 Task: Change the category of a conversation thread.
Action: Mouse moved to (562, 130)
Screenshot: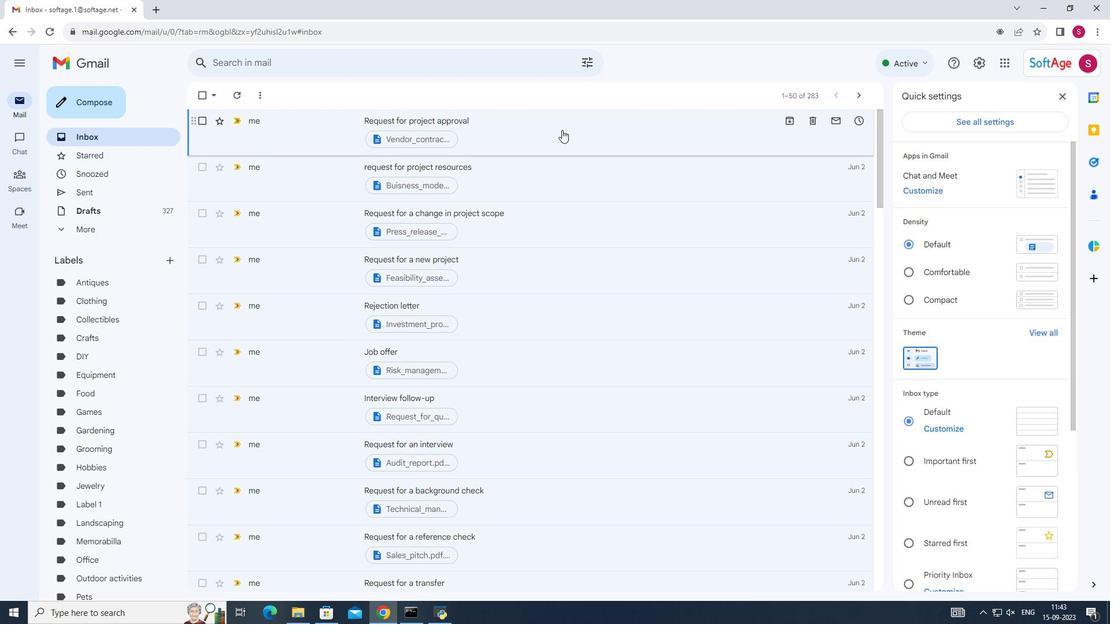 
Action: Mouse pressed left at (562, 130)
Screenshot: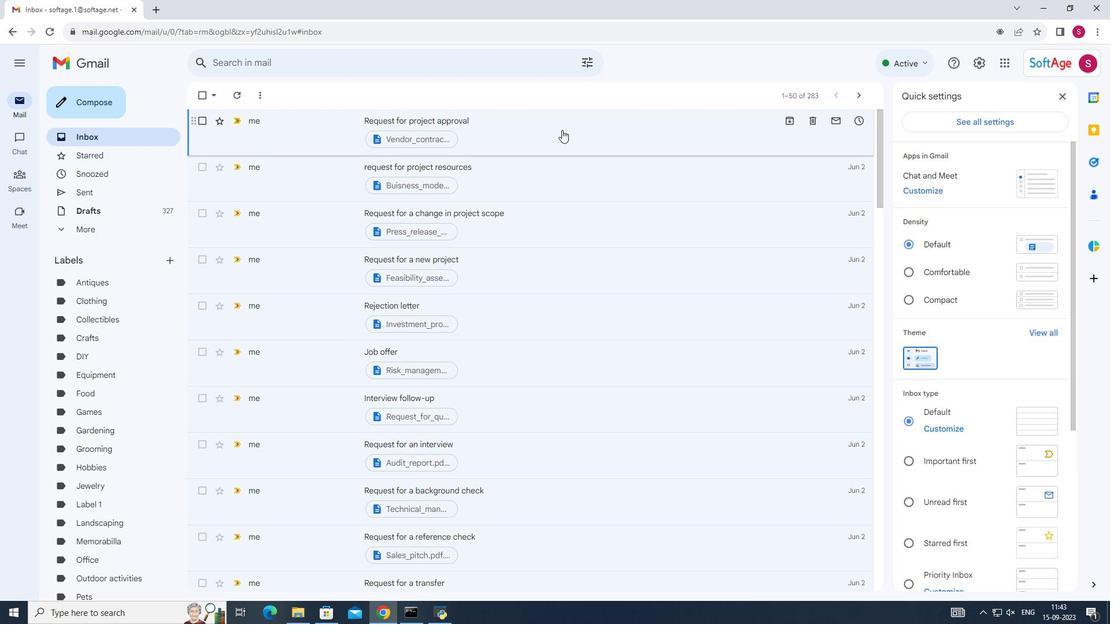 
Action: Mouse moved to (404, 94)
Screenshot: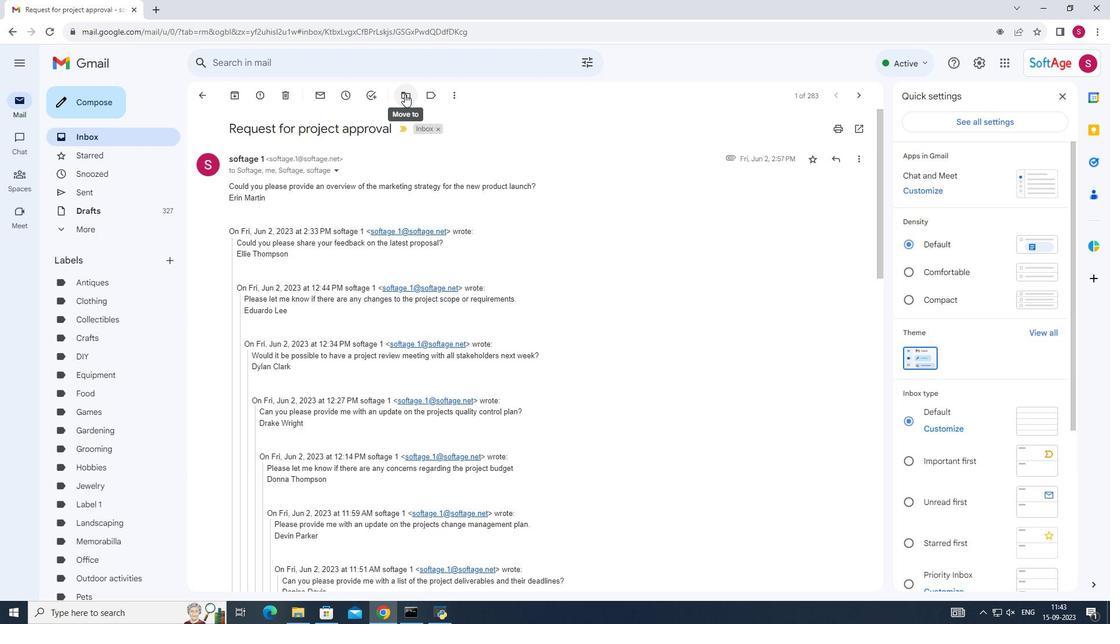 
Action: Mouse pressed left at (404, 94)
Screenshot: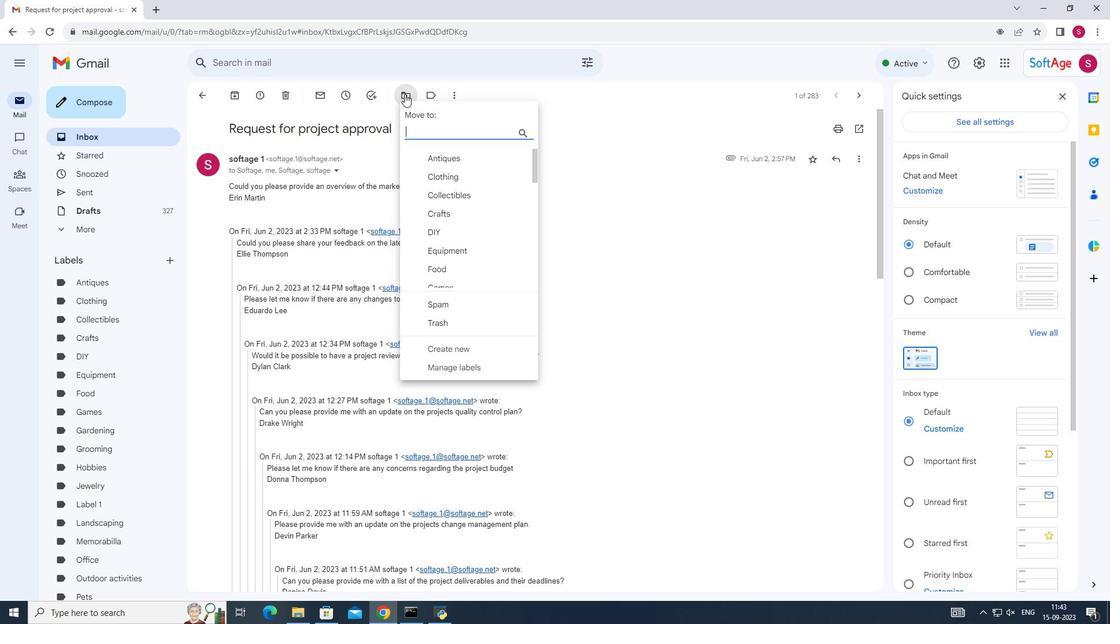 
Action: Mouse moved to (443, 240)
Screenshot: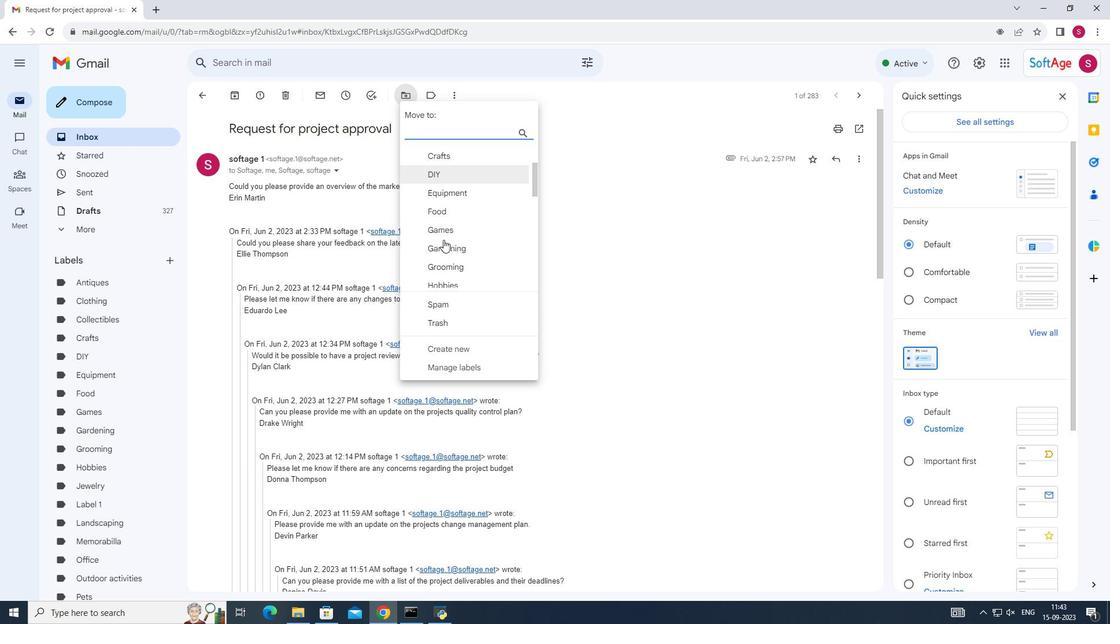 
Action: Mouse scrolled (443, 239) with delta (0, 0)
Screenshot: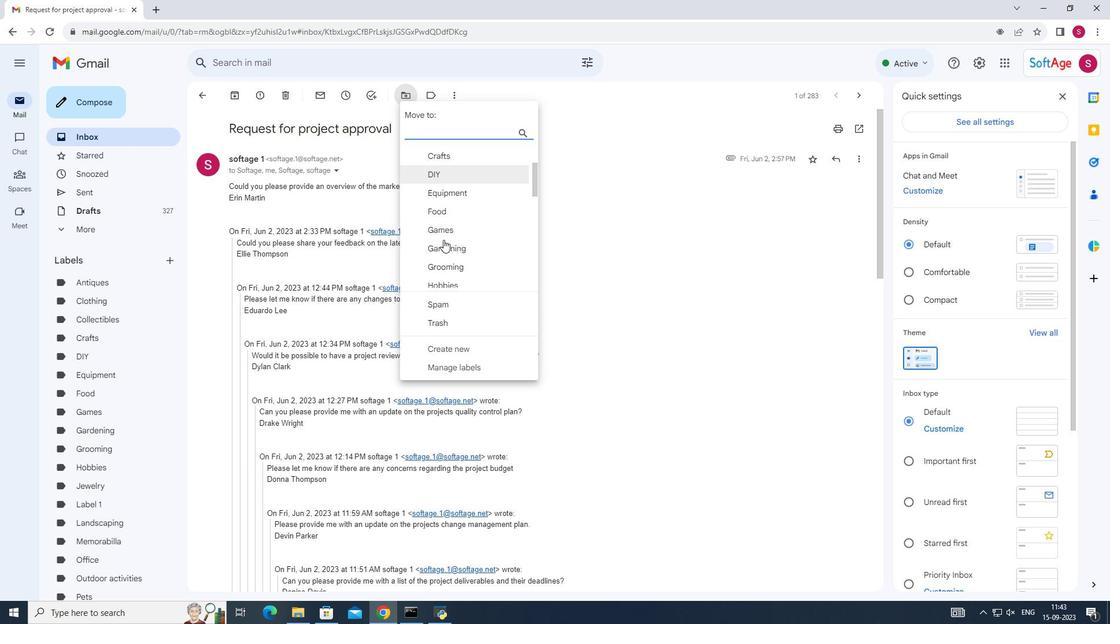 
Action: Mouse scrolled (443, 239) with delta (0, 0)
Screenshot: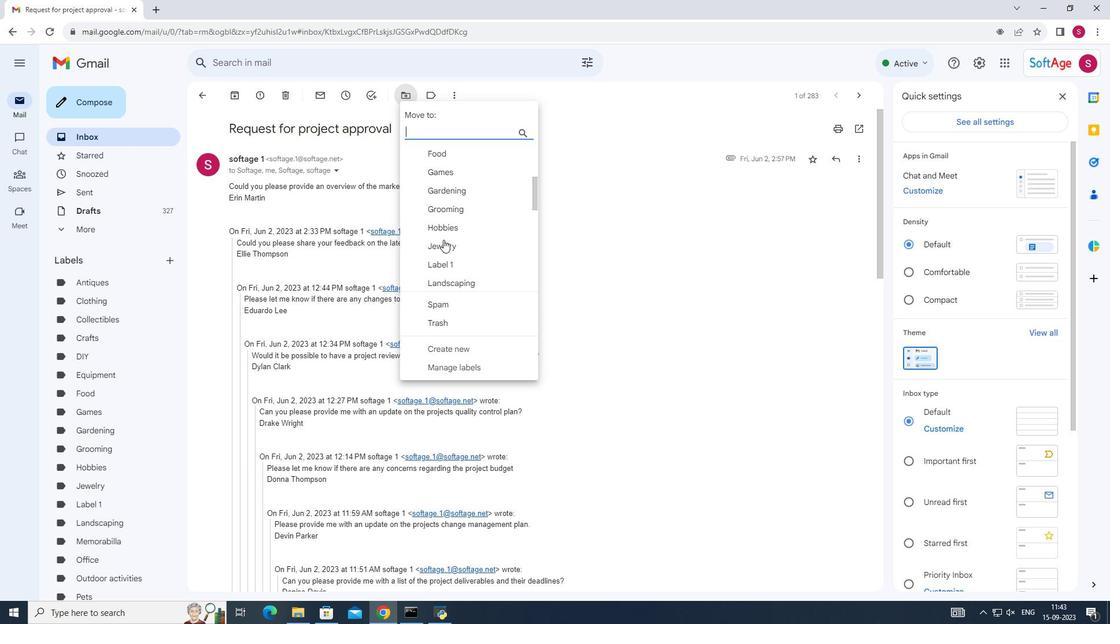 
Action: Mouse scrolled (443, 239) with delta (0, 0)
Screenshot: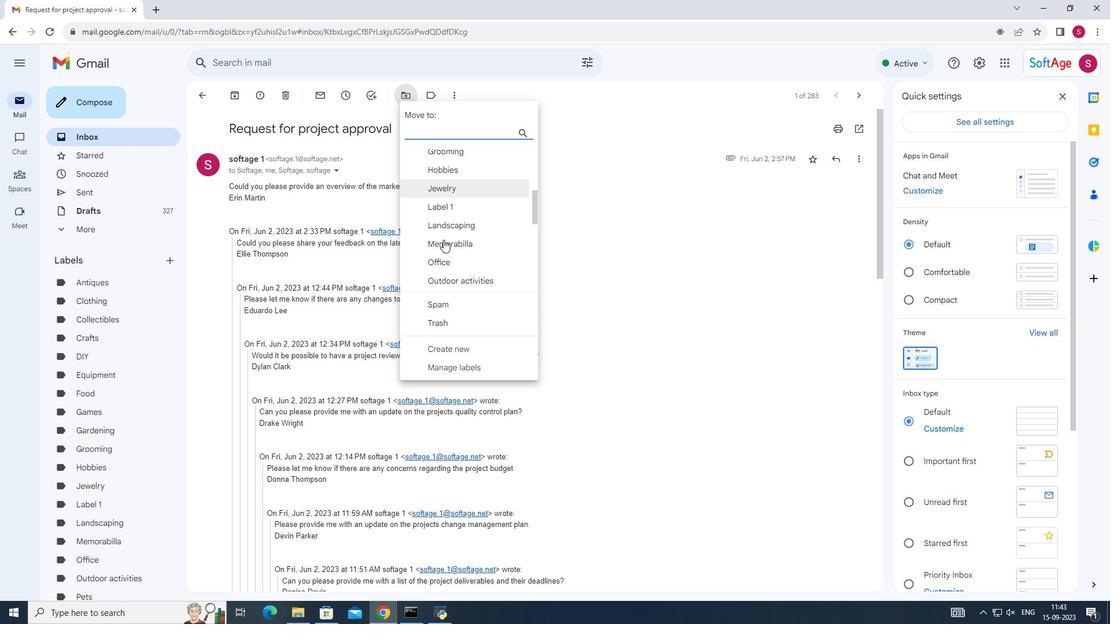 
Action: Mouse moved to (444, 240)
Screenshot: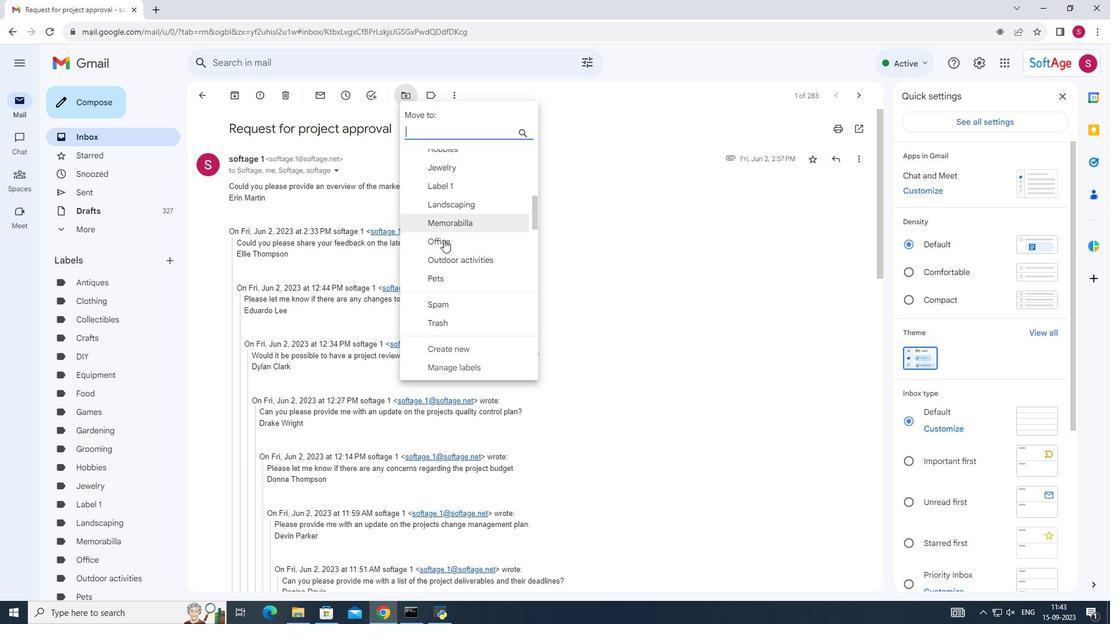 
Action: Mouse scrolled (444, 239) with delta (0, 0)
Screenshot: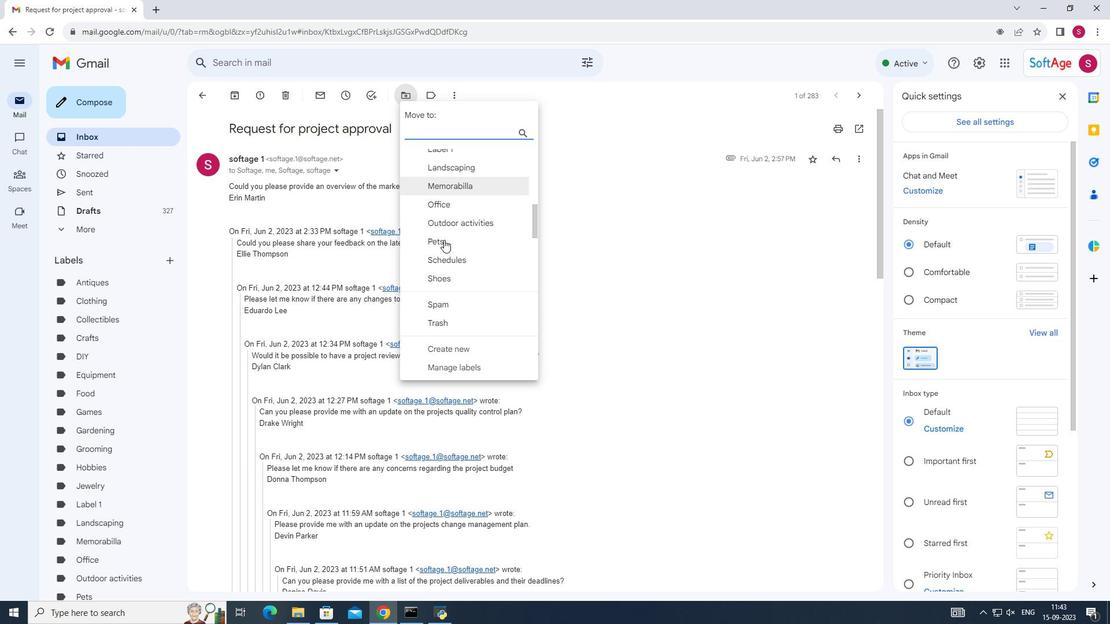 
Action: Mouse scrolled (444, 239) with delta (0, 0)
Screenshot: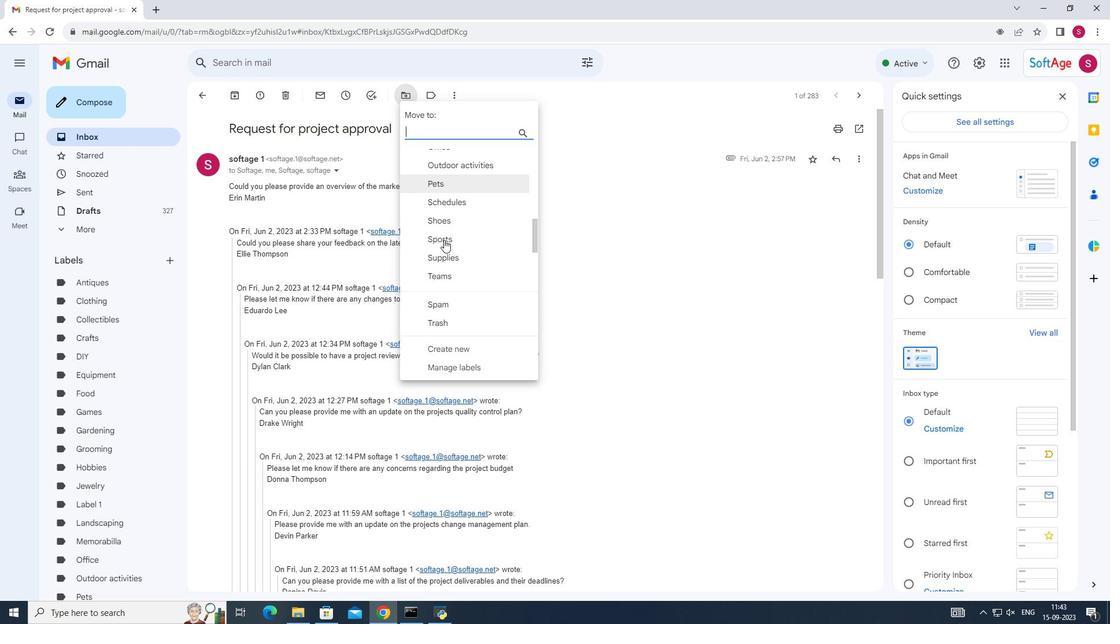 
Action: Mouse moved to (444, 240)
Screenshot: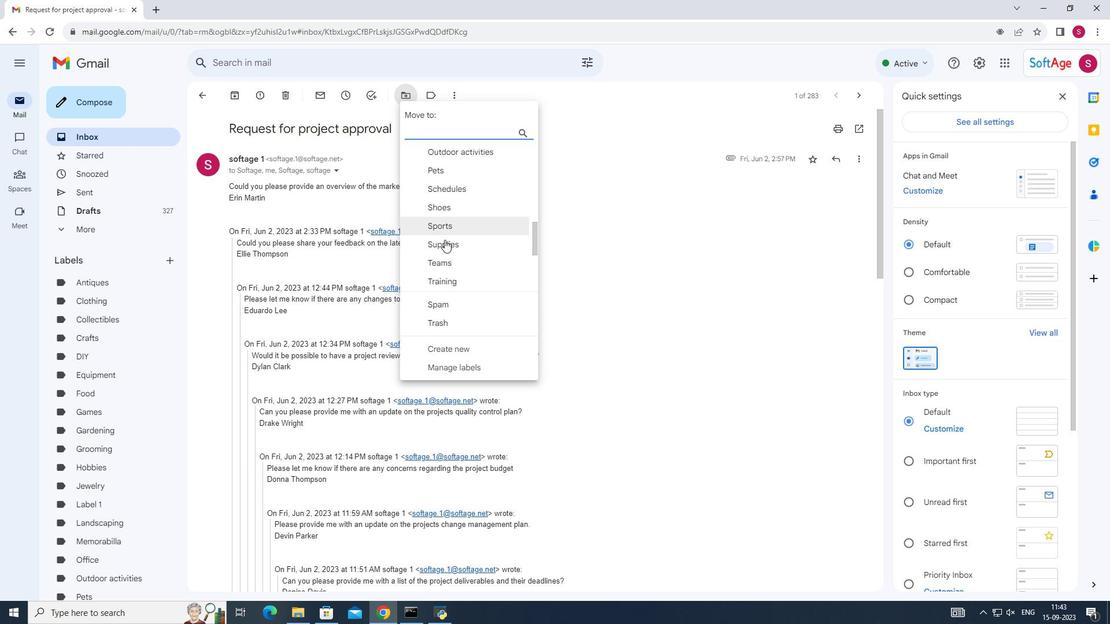 
Action: Mouse scrolled (444, 239) with delta (0, 0)
Screenshot: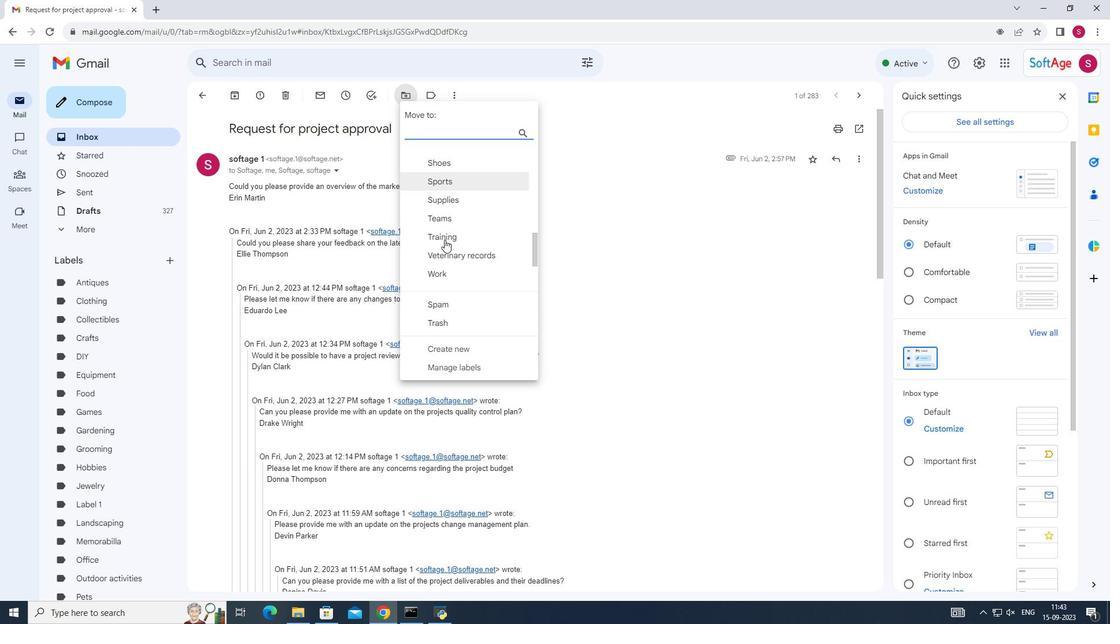 
Action: Mouse moved to (445, 240)
Screenshot: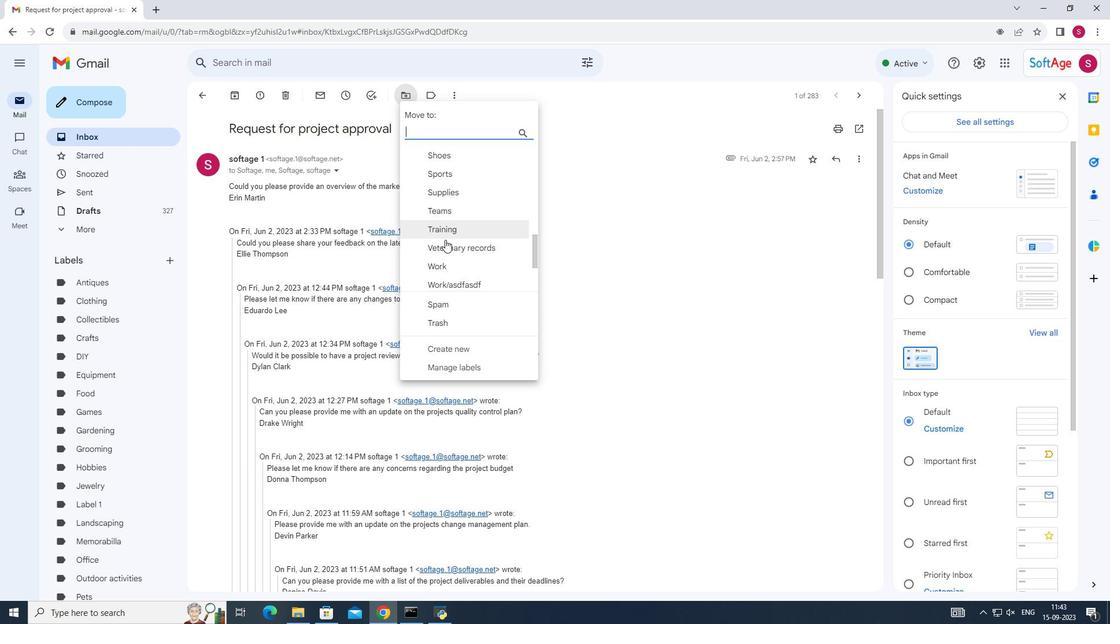 
Action: Mouse scrolled (445, 239) with delta (0, 0)
Screenshot: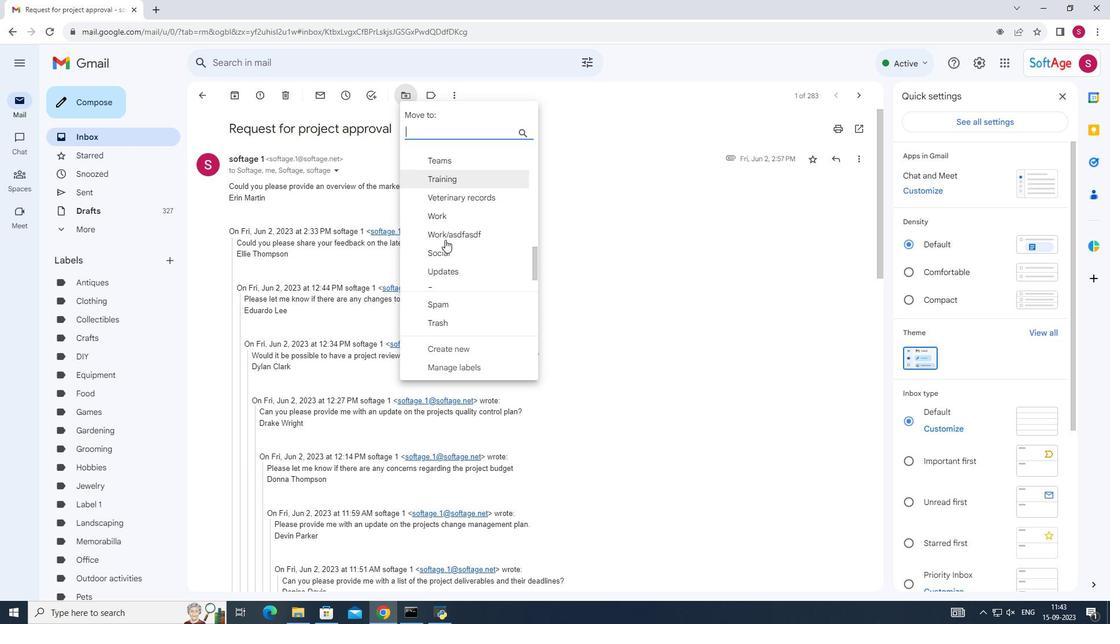 
Action: Mouse moved to (426, 217)
Screenshot: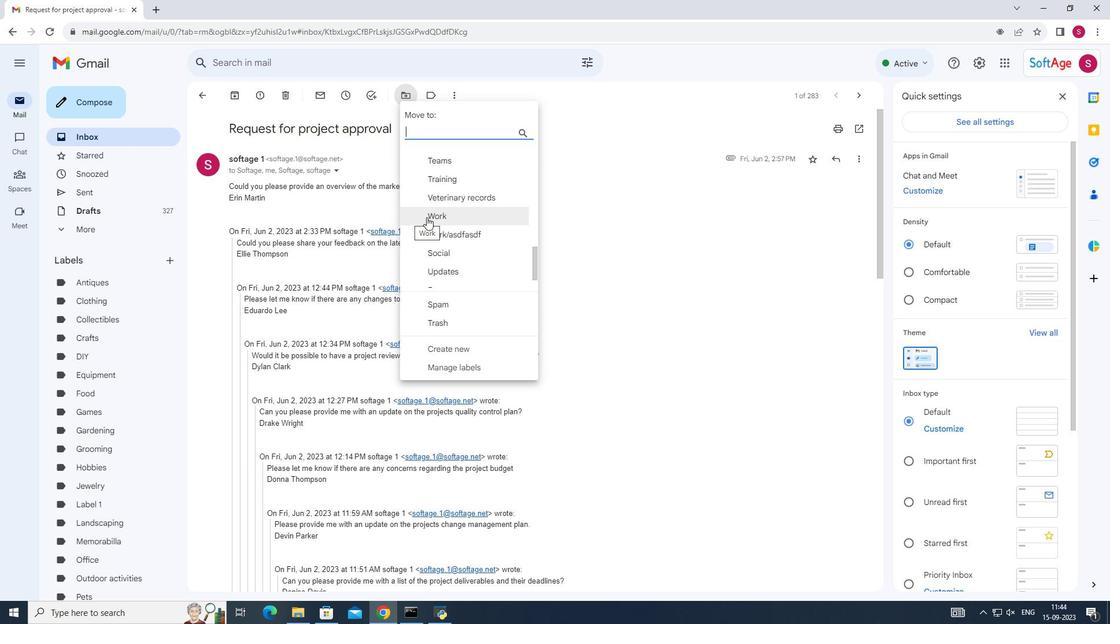 
Action: Mouse pressed left at (426, 217)
Screenshot: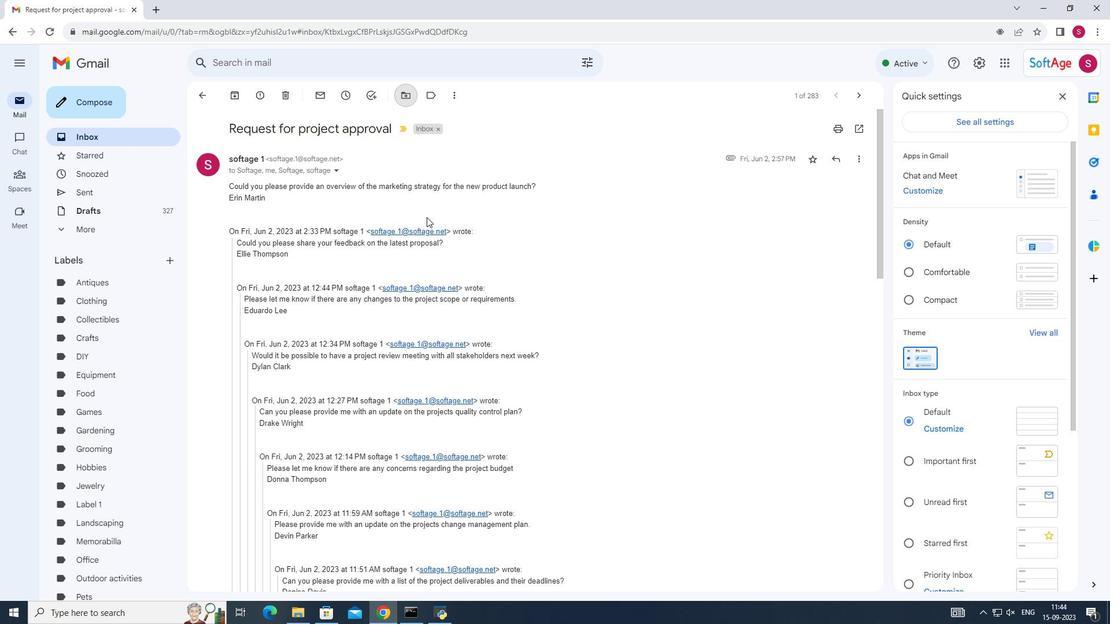 
Action: Mouse moved to (428, 217)
Screenshot: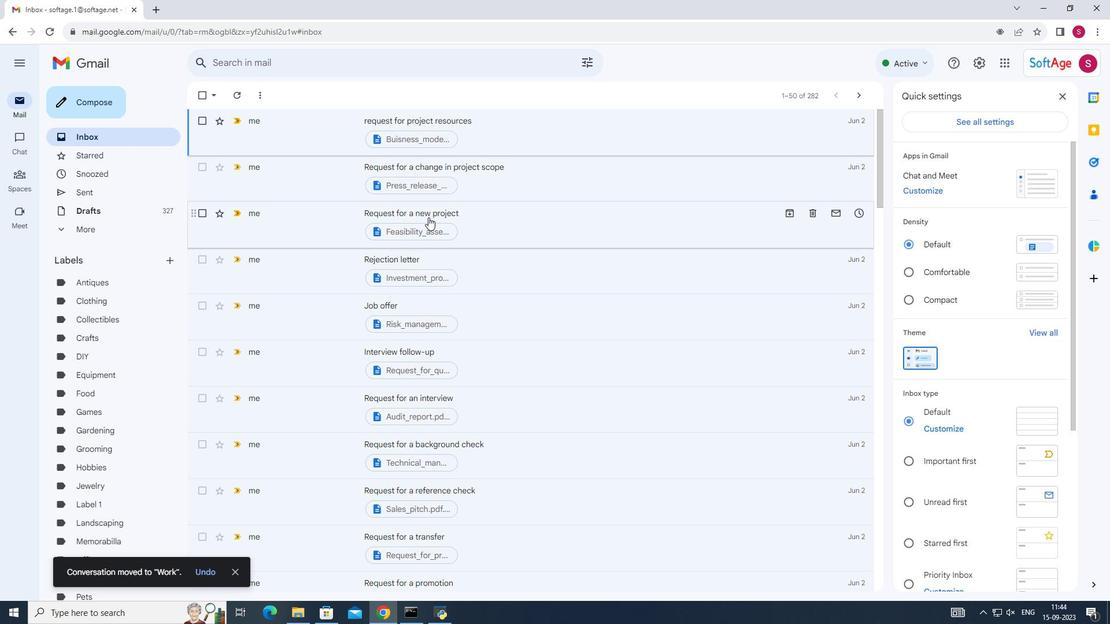 
